 Task: Use the formula "ISERR" in spreadsheet "Project portfolio".
Action: Mouse moved to (341, 275)
Screenshot: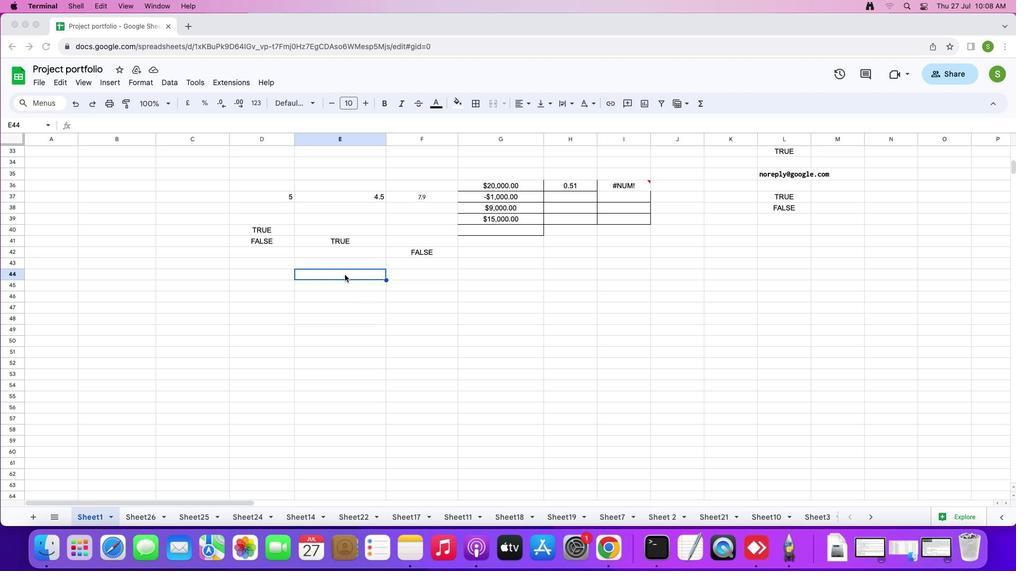 
Action: Mouse pressed left at (341, 275)
Screenshot: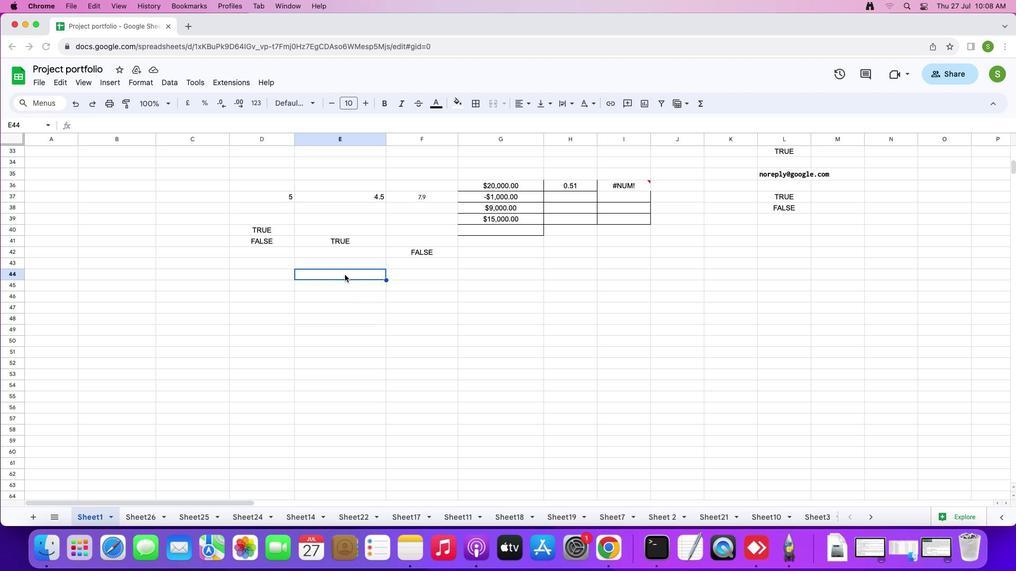
Action: Mouse moved to (93, 86)
Screenshot: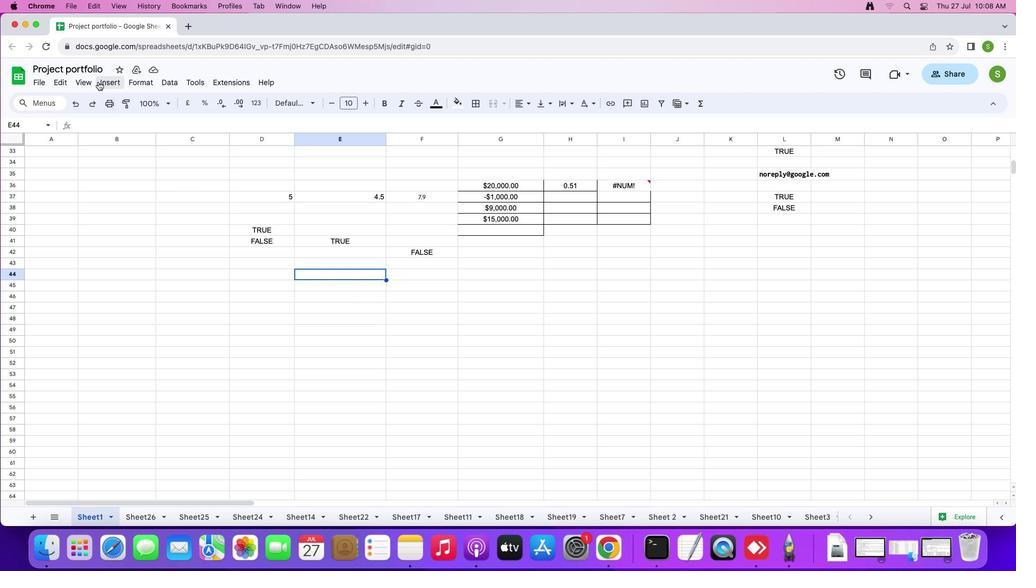 
Action: Mouse pressed left at (93, 86)
Screenshot: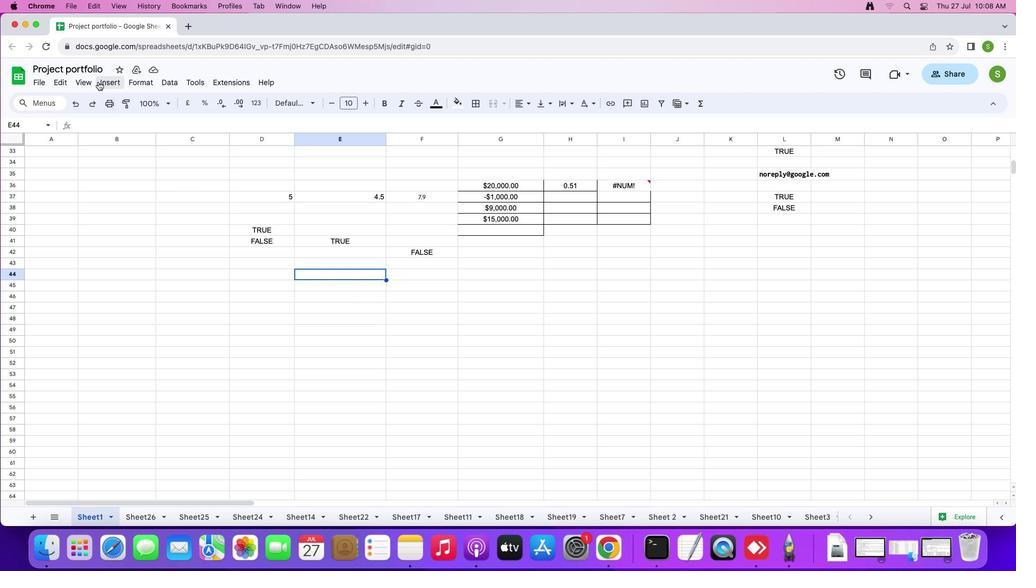 
Action: Mouse moved to (128, 257)
Screenshot: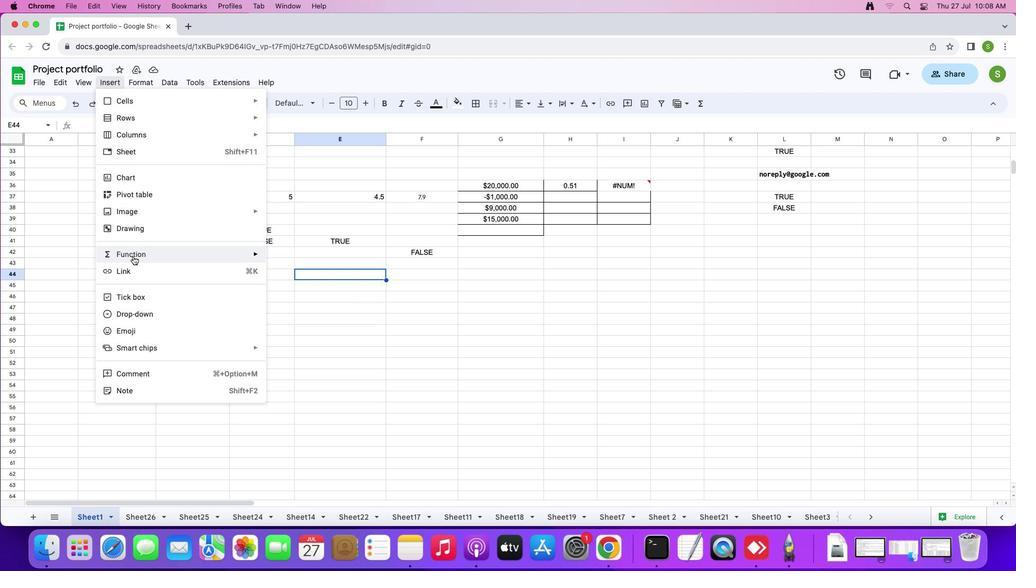 
Action: Mouse pressed left at (128, 257)
Screenshot: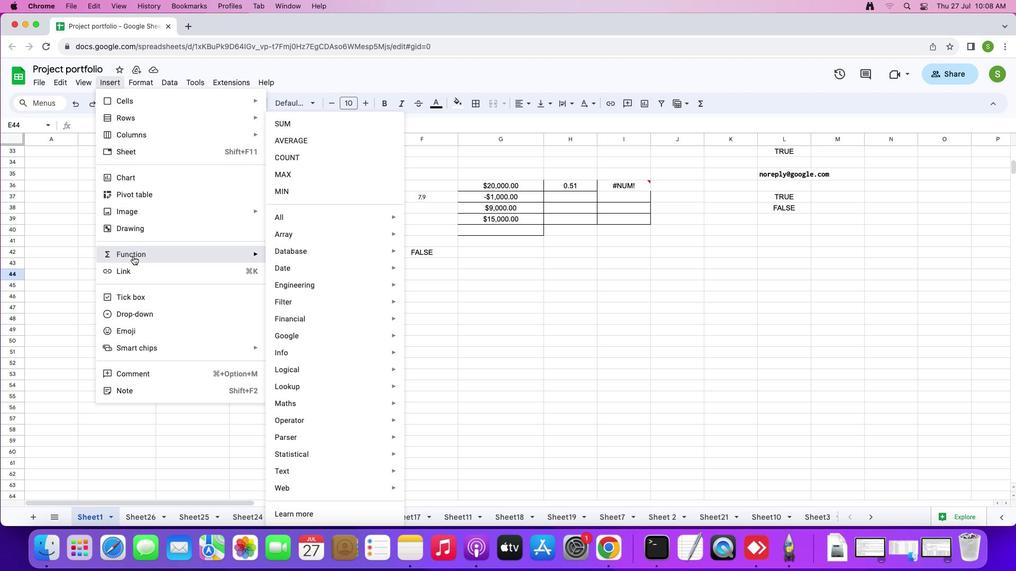 
Action: Mouse moved to (295, 219)
Screenshot: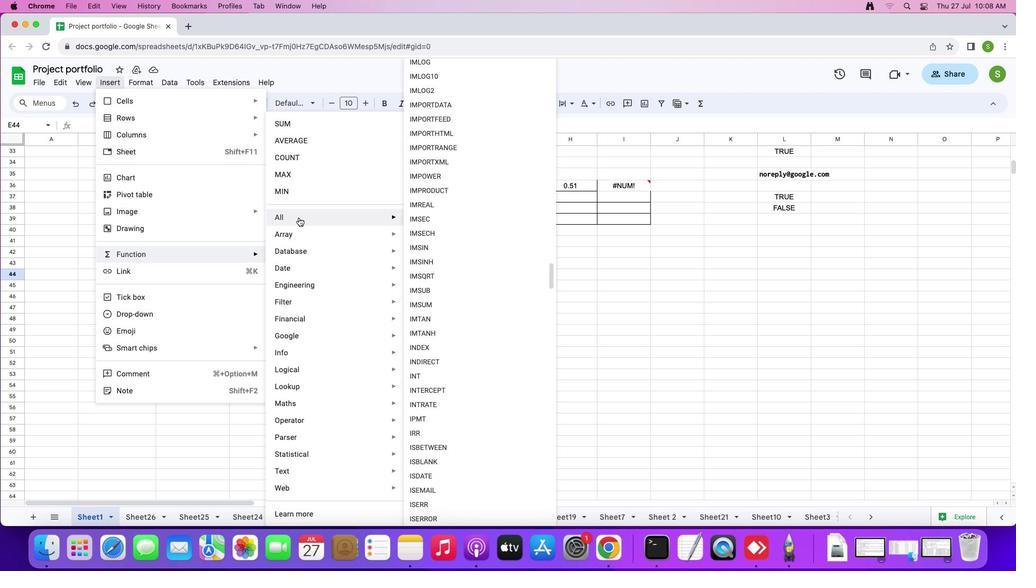 
Action: Mouse pressed left at (295, 219)
Screenshot: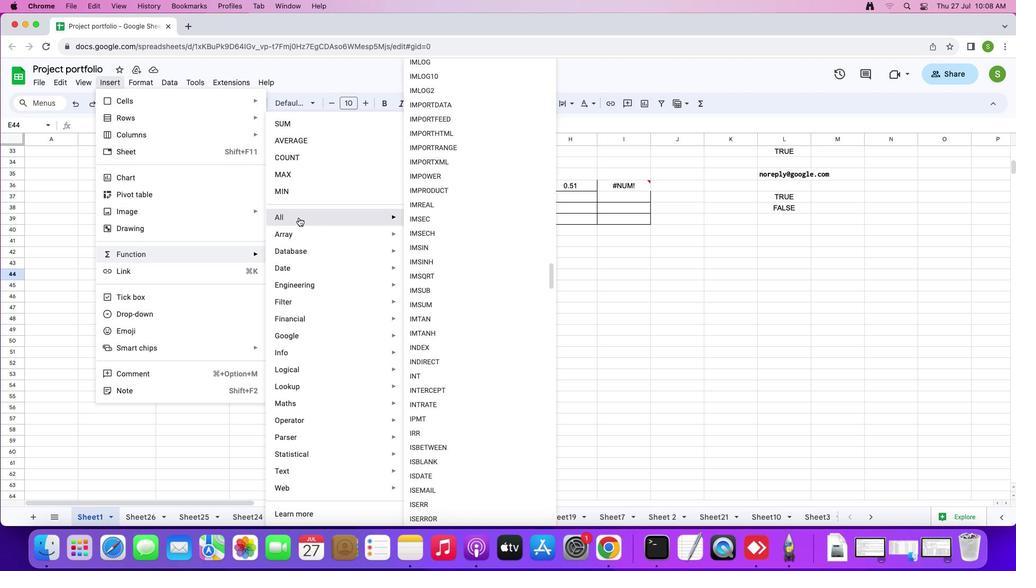 
Action: Mouse moved to (448, 504)
Screenshot: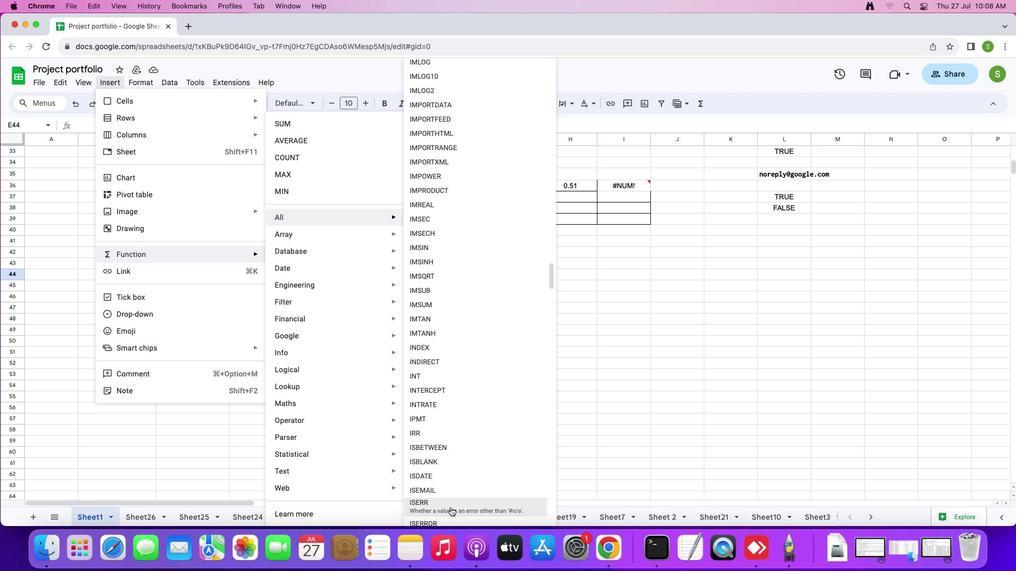
Action: Mouse pressed left at (448, 504)
Screenshot: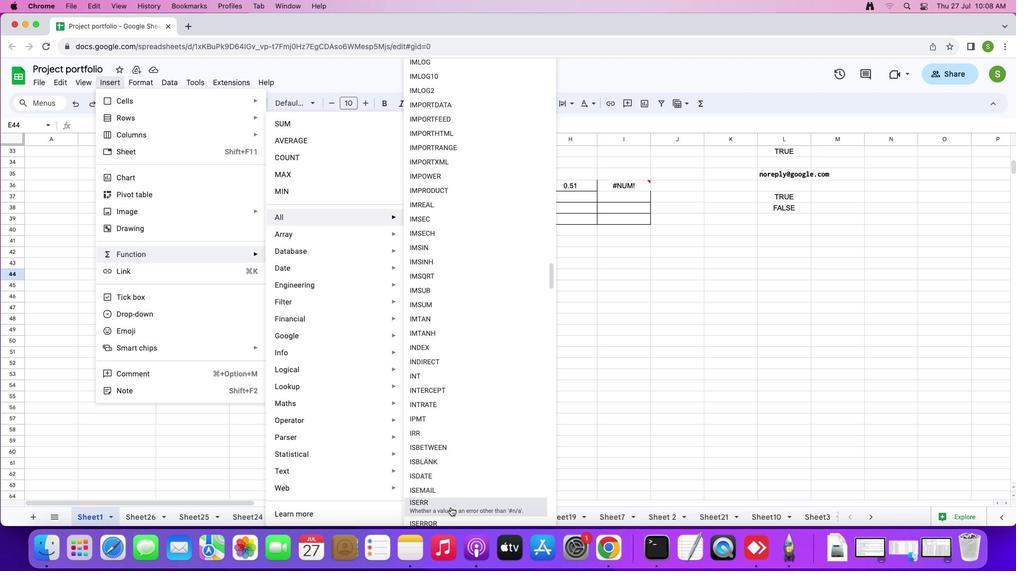 
Action: Mouse moved to (265, 197)
Screenshot: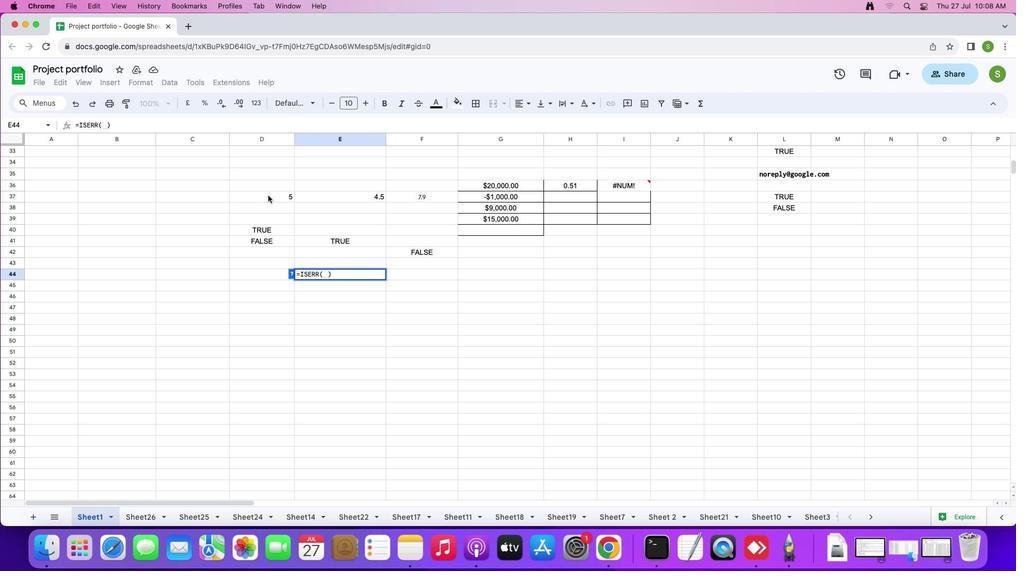 
Action: Mouse pressed left at (265, 197)
Screenshot: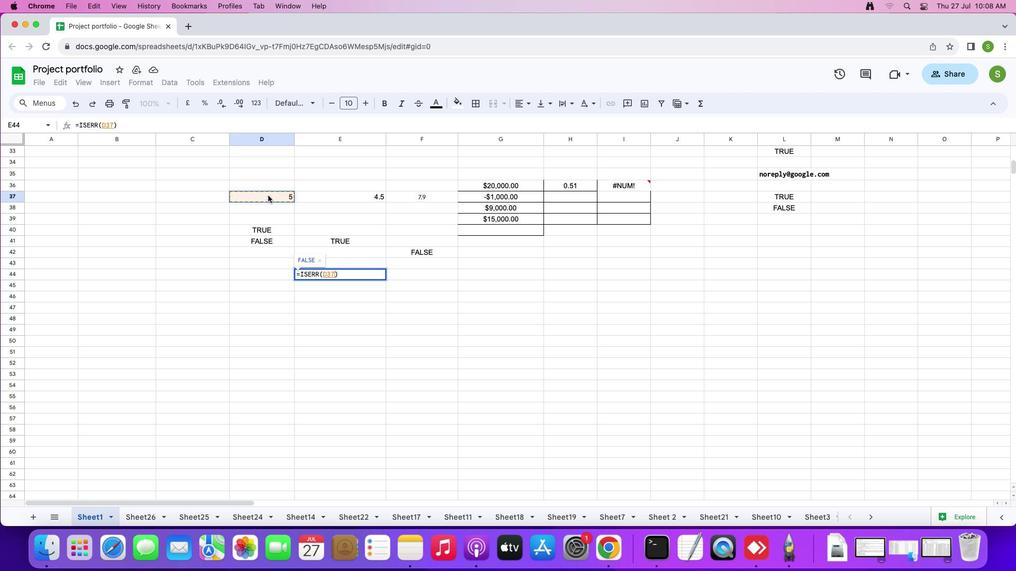 
Action: Key pressed Key.enter
Screenshot: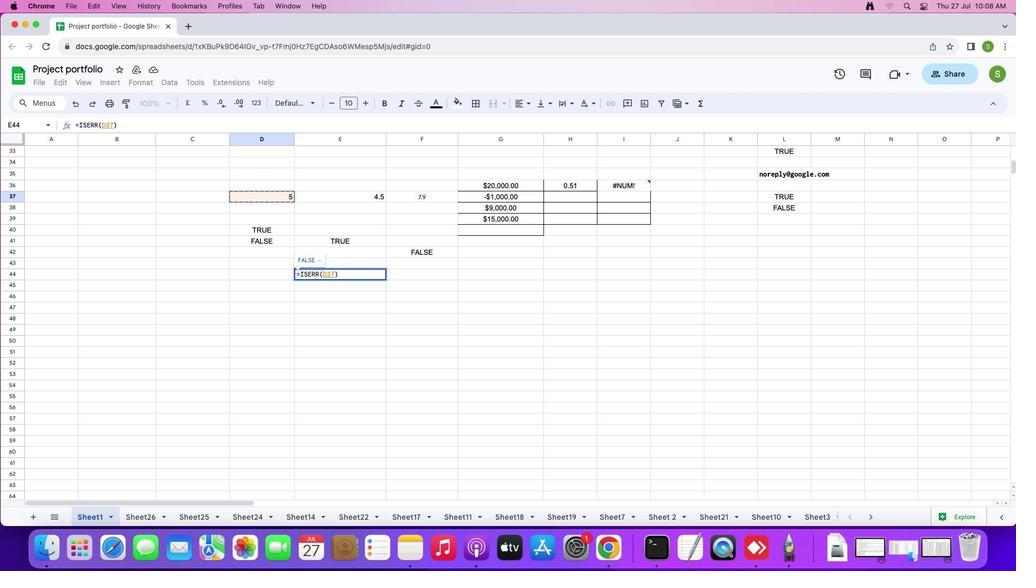 
Action: Mouse moved to (296, 241)
Screenshot: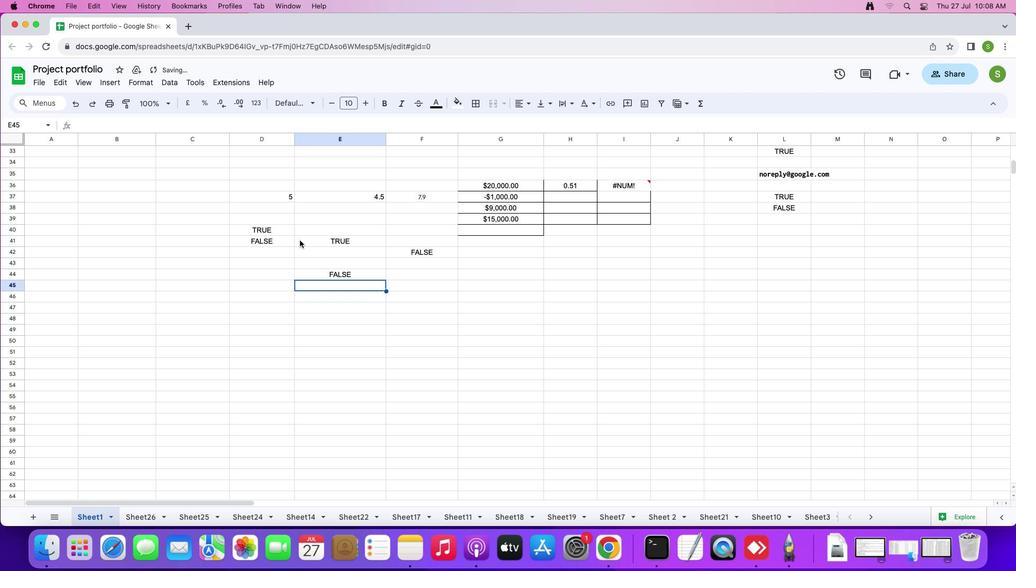
